Task: In the  document announcement Insert page numer 'on top of the page' change page color to  'Blue'Apply Page border, setting:  Box Style: two thin lines; Color: 'Black;' Width: 1/2  pt
Action: Mouse moved to (82, 19)
Screenshot: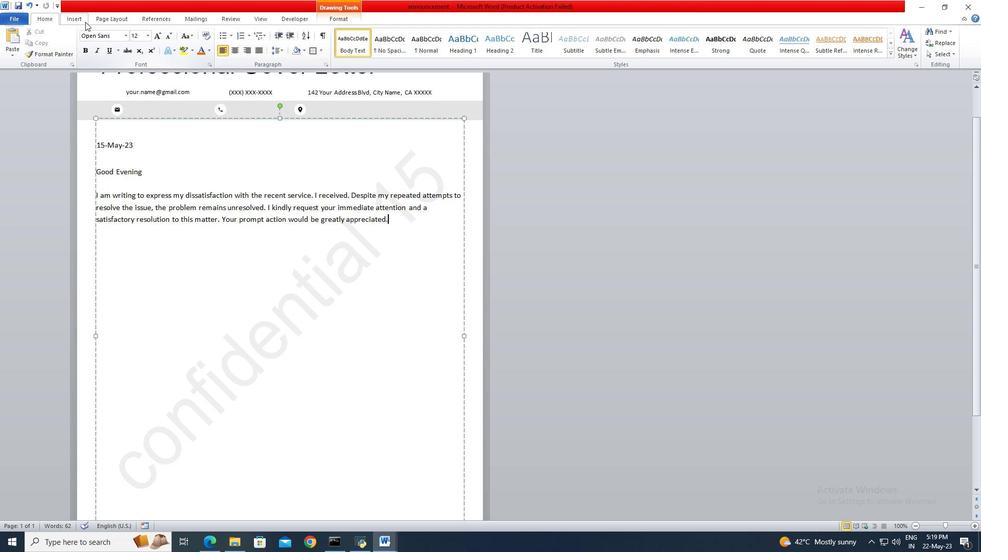 
Action: Mouse pressed left at (82, 19)
Screenshot: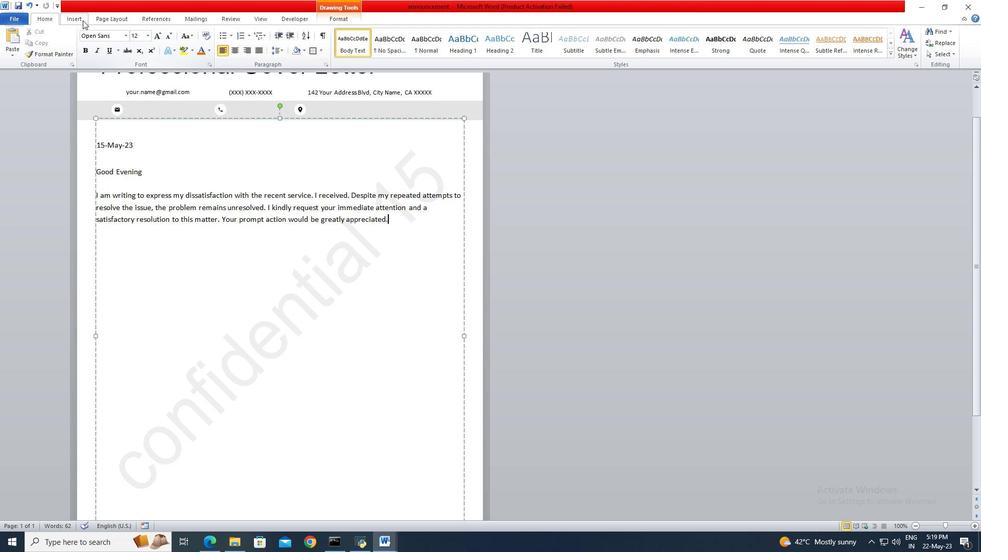 
Action: Mouse moved to (400, 50)
Screenshot: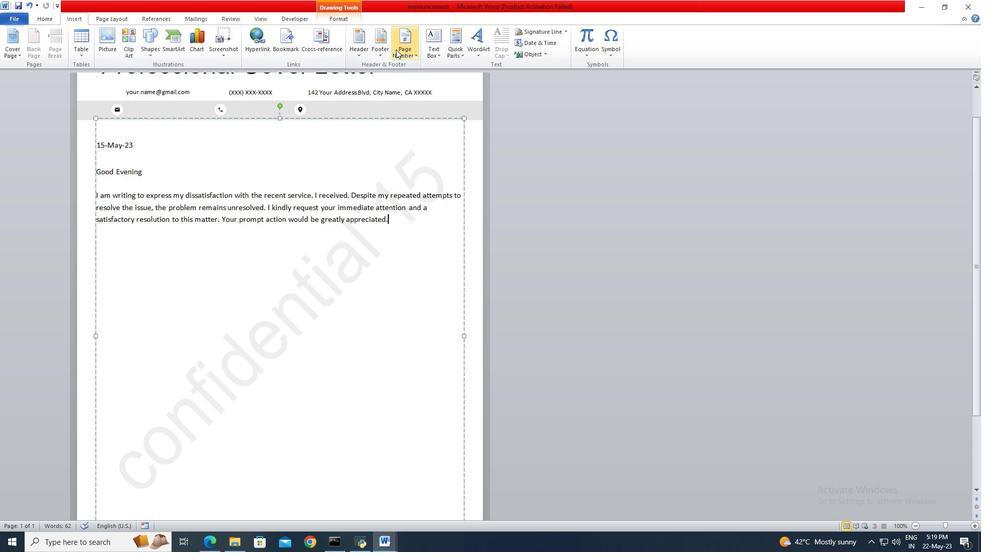 
Action: Mouse pressed left at (400, 50)
Screenshot: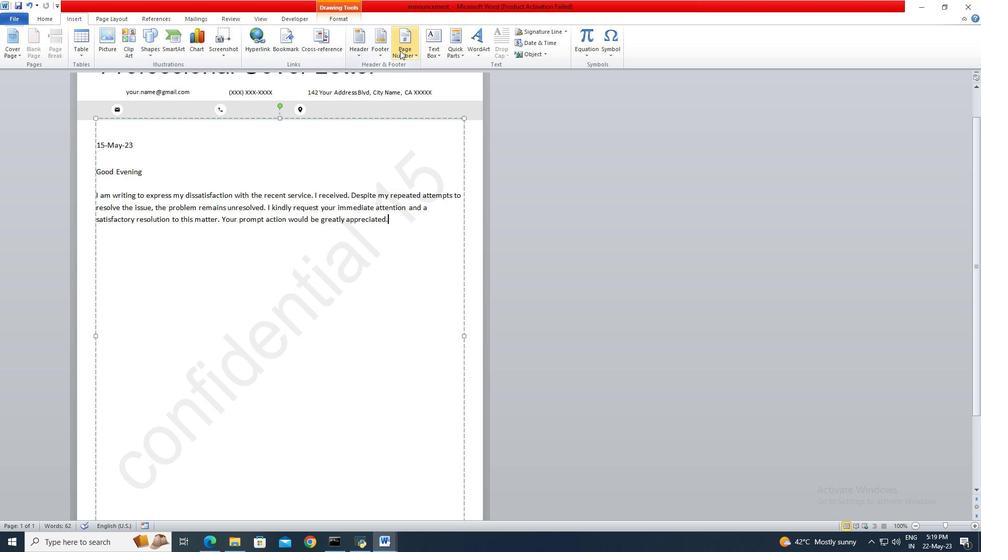 
Action: Mouse moved to (414, 63)
Screenshot: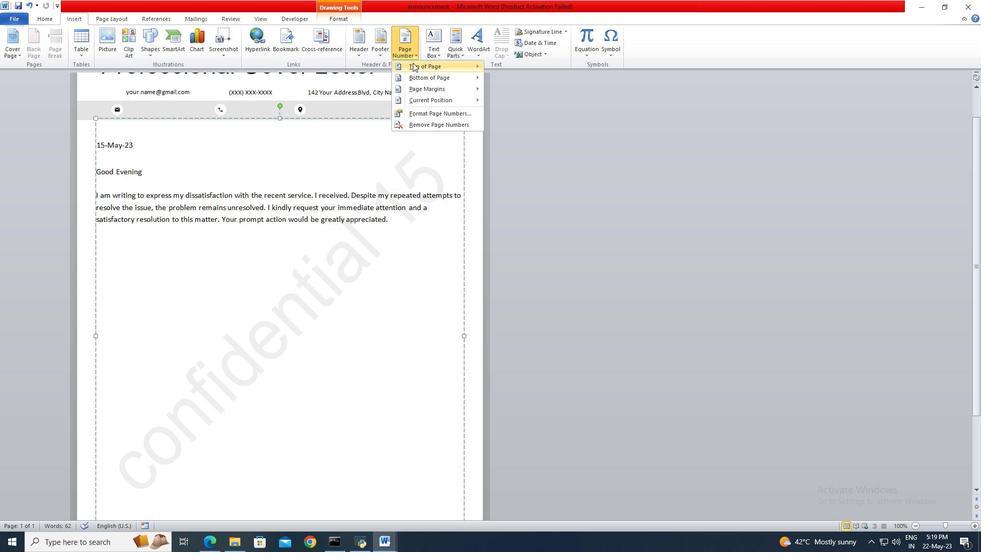 
Action: Mouse pressed left at (414, 63)
Screenshot: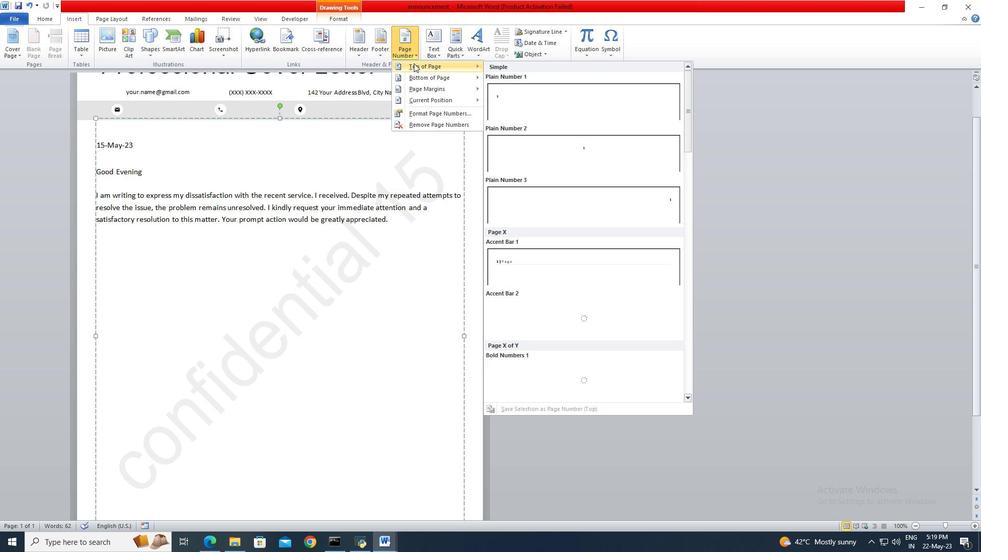 
Action: Mouse moved to (506, 104)
Screenshot: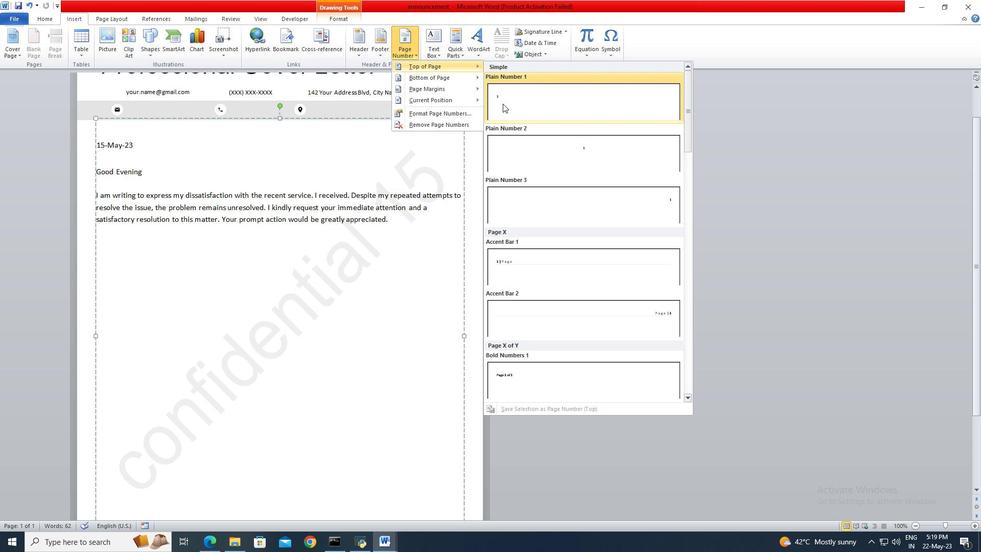 
Action: Mouse pressed left at (506, 104)
Screenshot: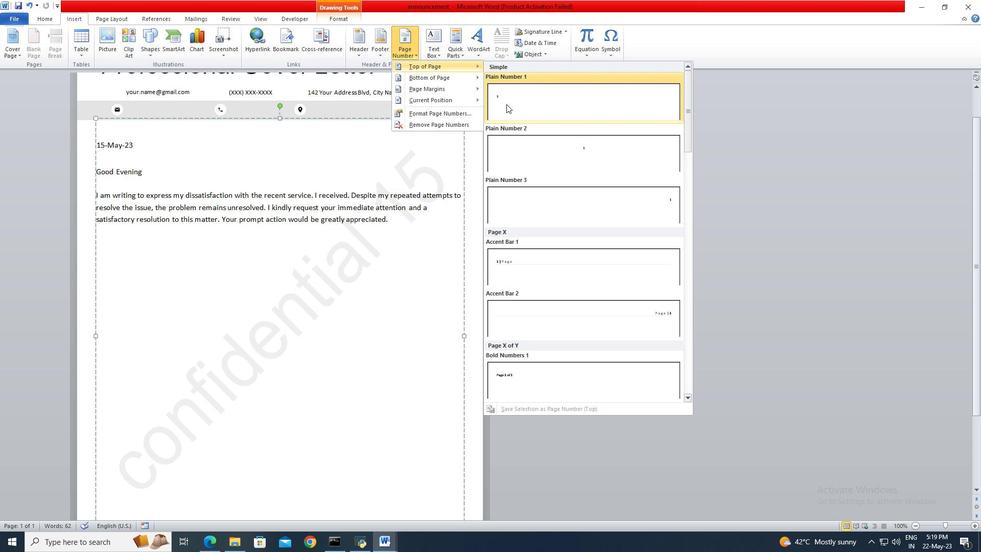
Action: Mouse moved to (132, 17)
Screenshot: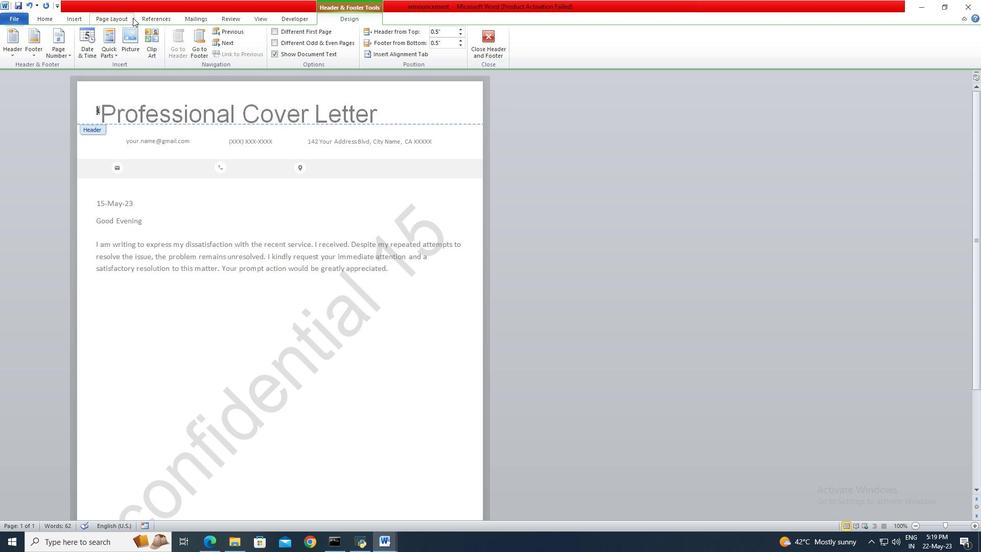 
Action: Mouse pressed left at (132, 17)
Screenshot: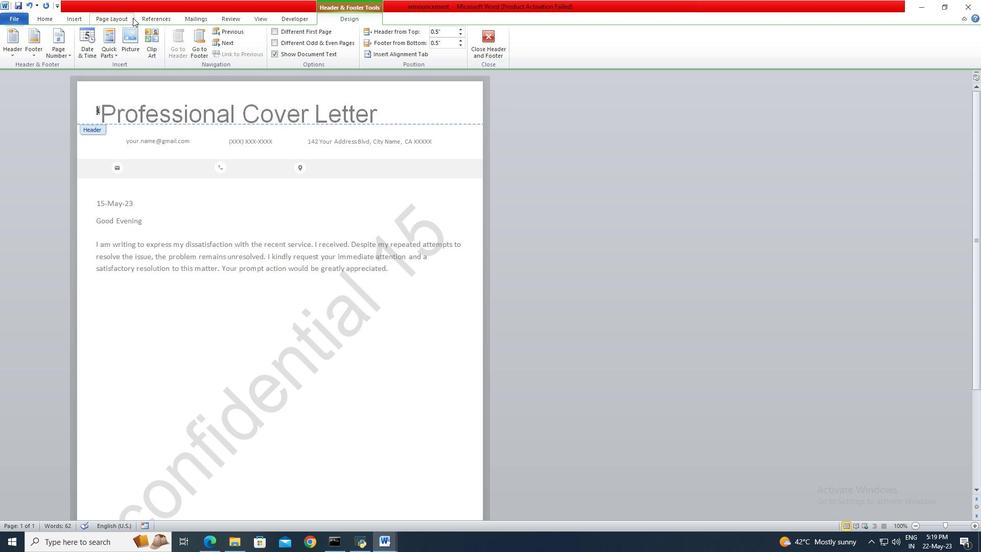 
Action: Mouse moved to (269, 56)
Screenshot: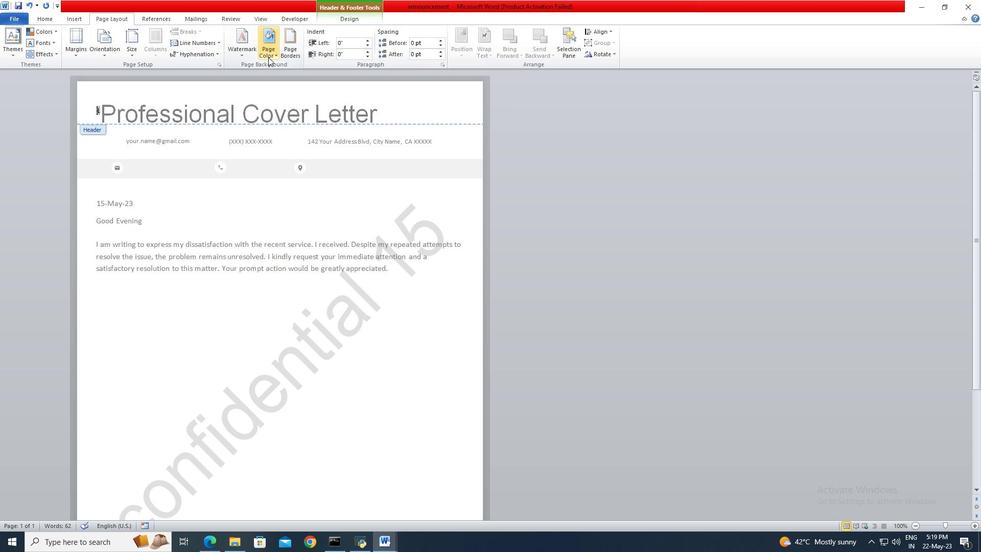 
Action: Mouse pressed left at (269, 56)
Screenshot: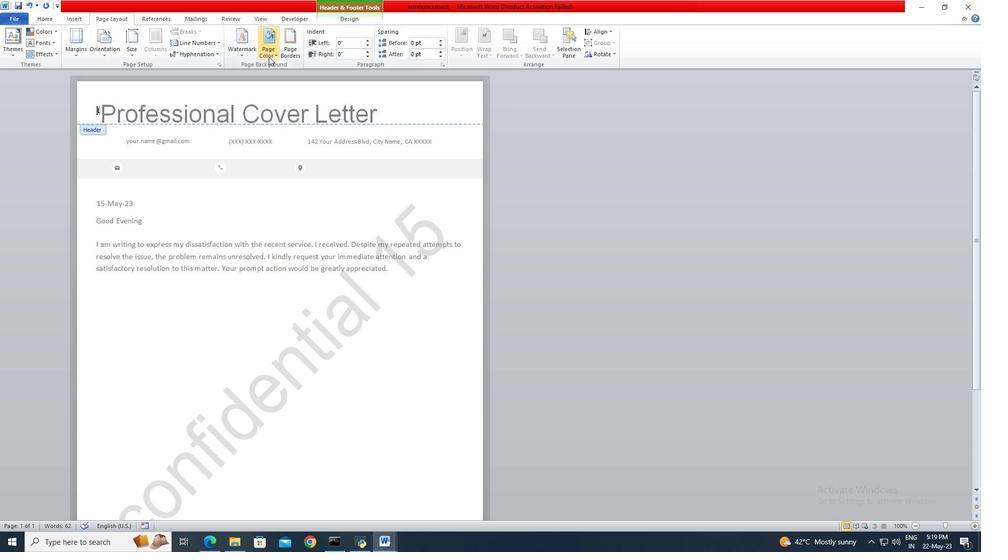 
Action: Mouse moved to (321, 127)
Screenshot: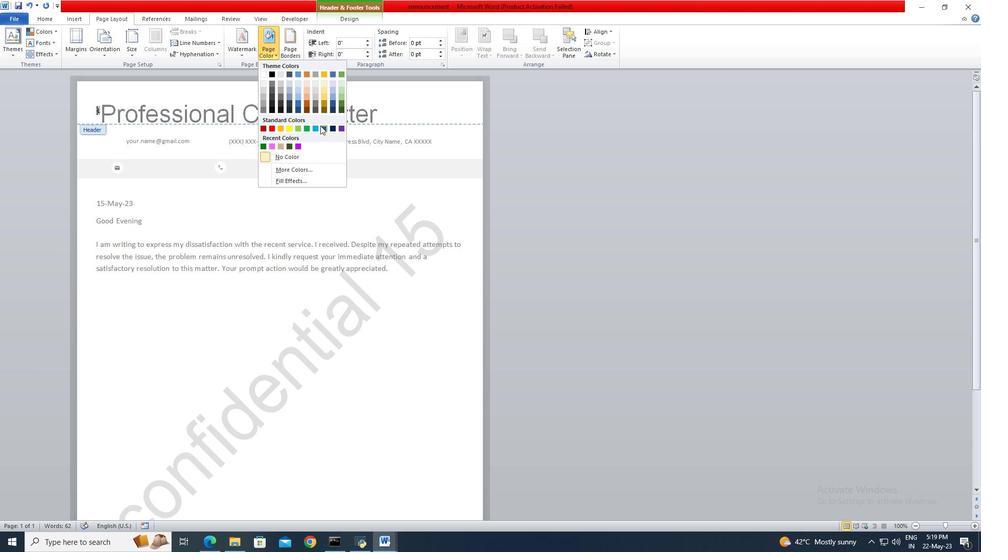 
Action: Mouse pressed left at (321, 127)
Screenshot: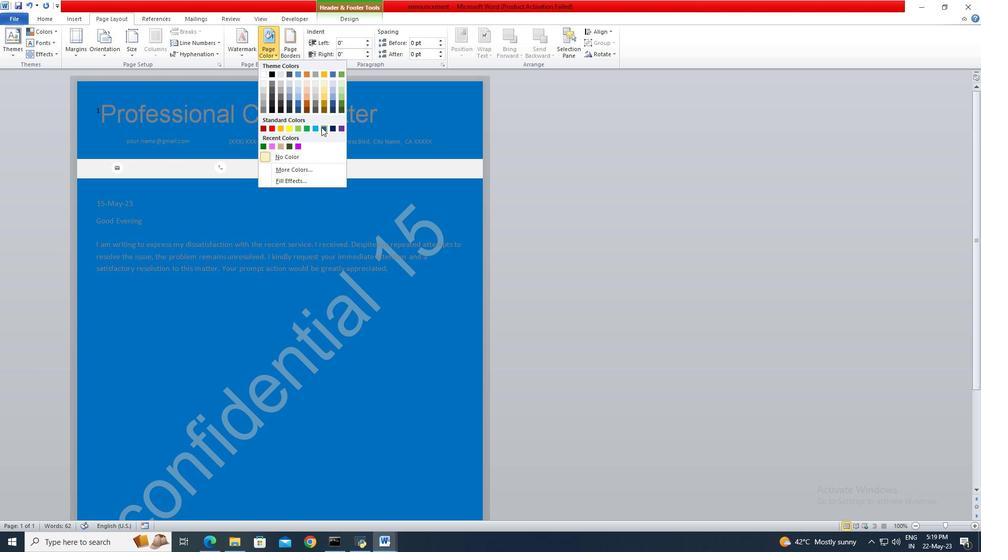 
Action: Mouse moved to (289, 58)
Screenshot: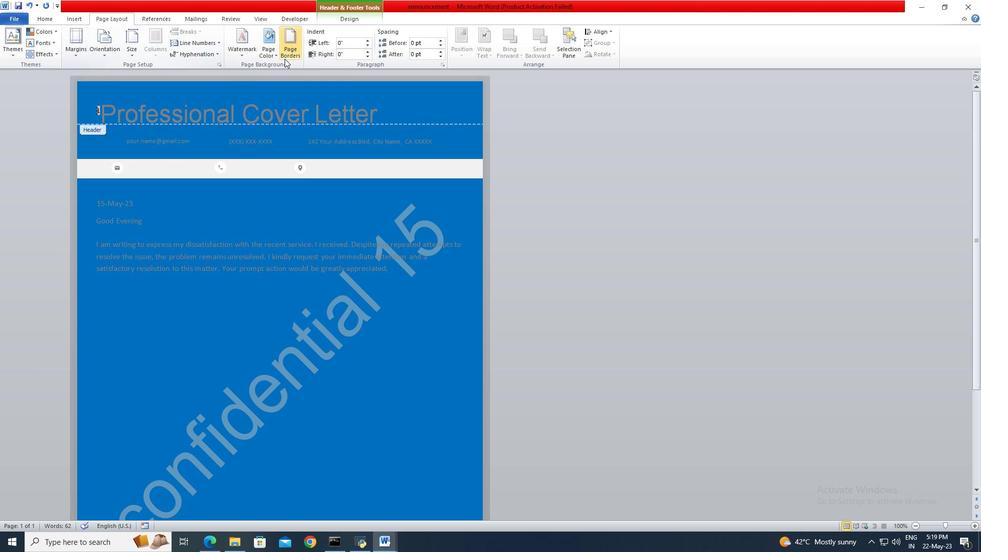 
Action: Mouse pressed left at (289, 58)
Screenshot: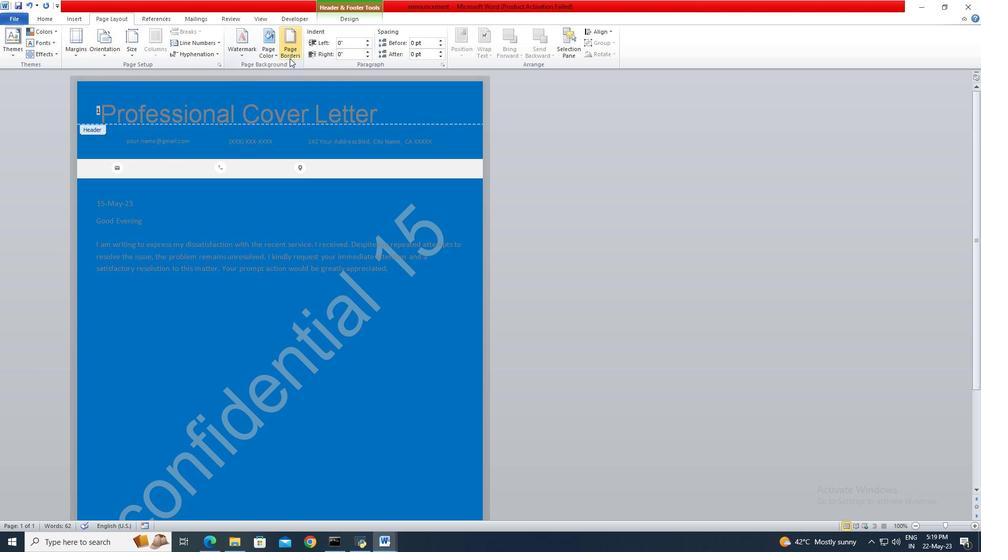 
Action: Mouse moved to (378, 230)
Screenshot: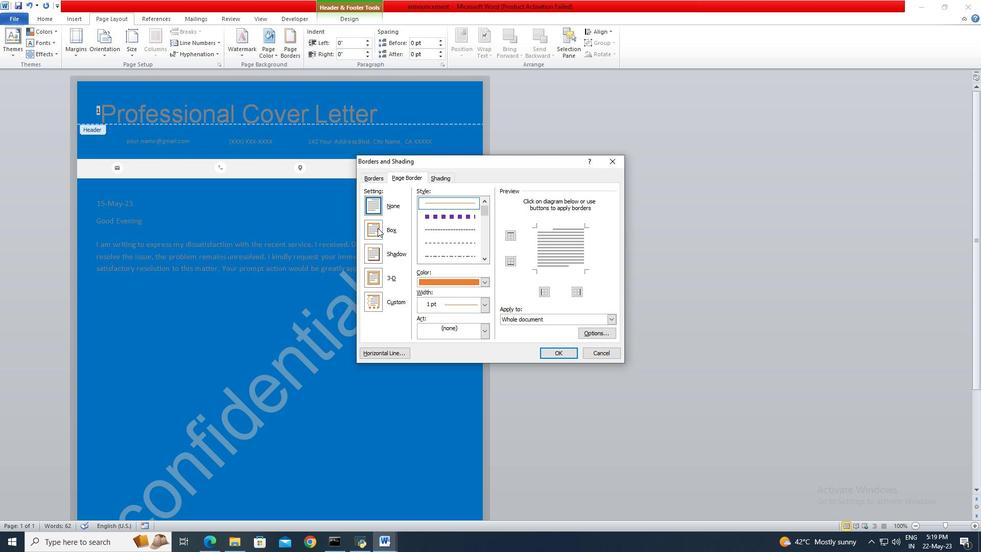 
Action: Mouse pressed left at (378, 230)
Screenshot: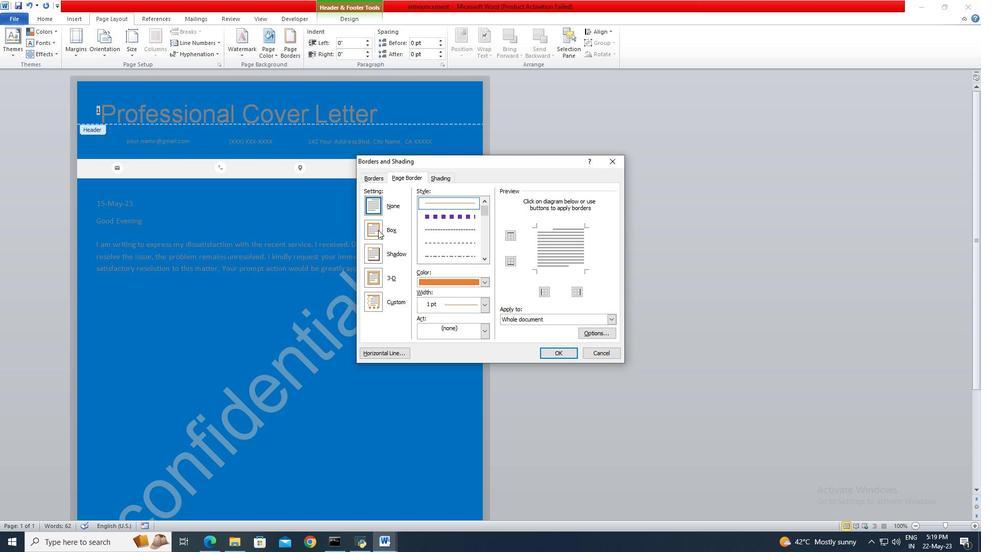 
Action: Mouse moved to (487, 253)
Screenshot: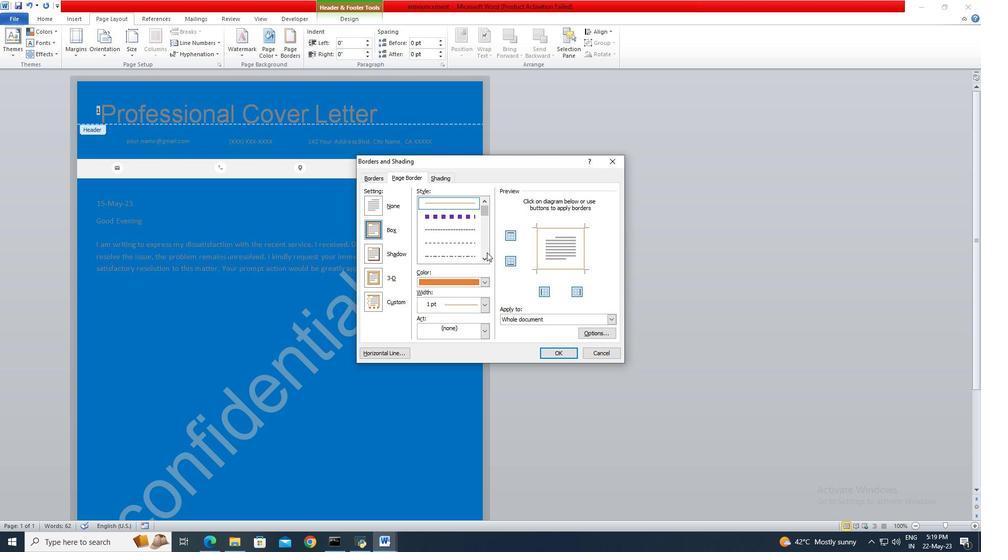 
Action: Mouse pressed left at (487, 253)
Screenshot: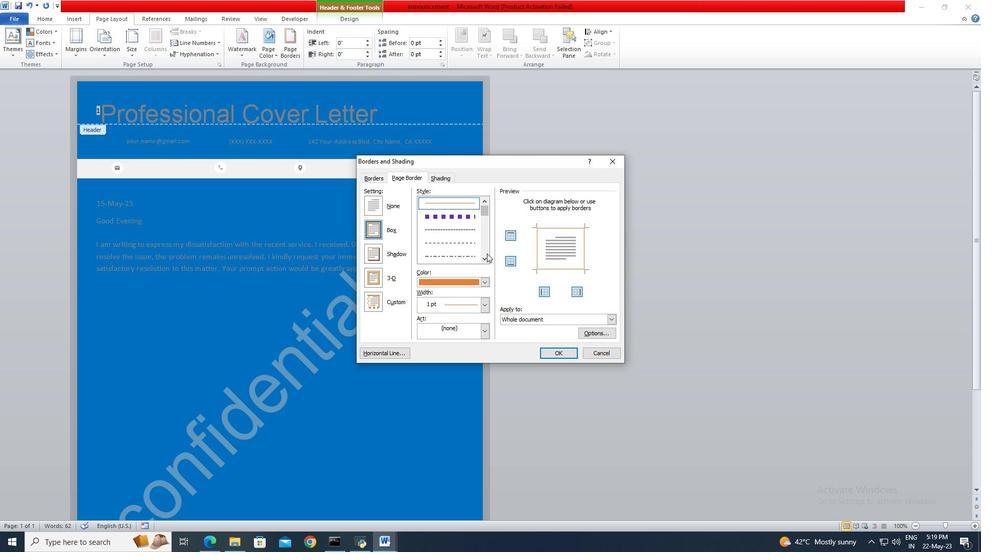 
Action: Mouse pressed left at (487, 253)
Screenshot: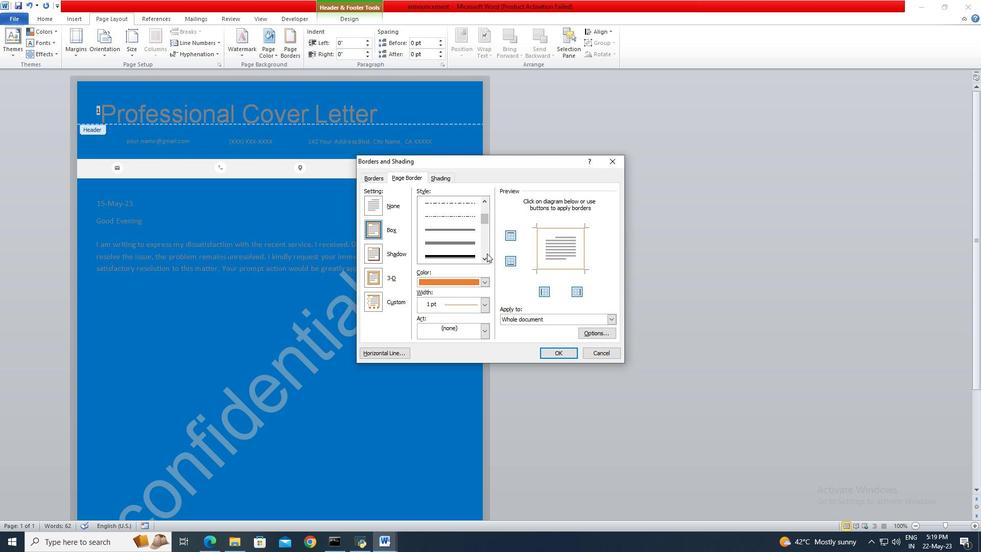 
Action: Mouse moved to (487, 200)
Screenshot: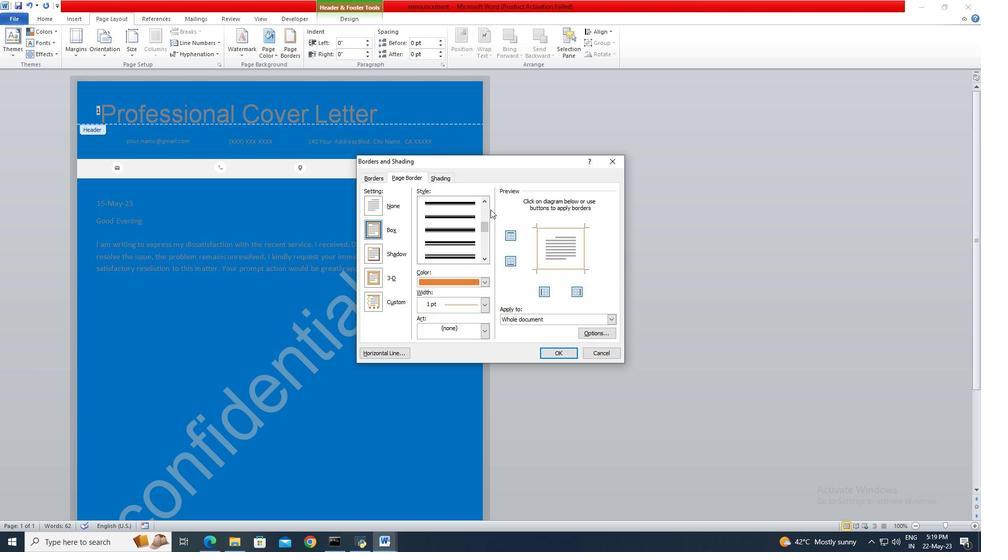 
Action: Mouse pressed left at (487, 200)
Screenshot: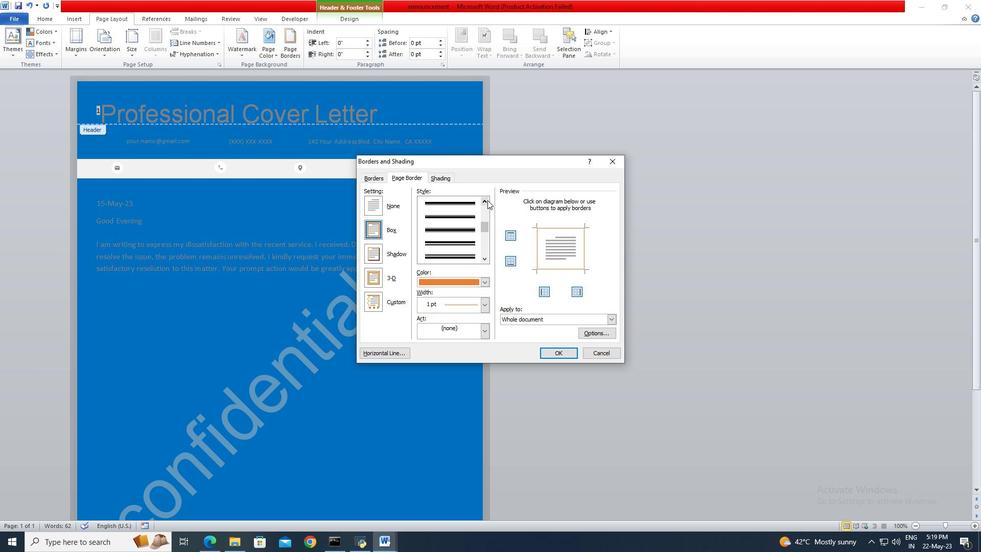 
Action: Mouse pressed left at (487, 200)
Screenshot: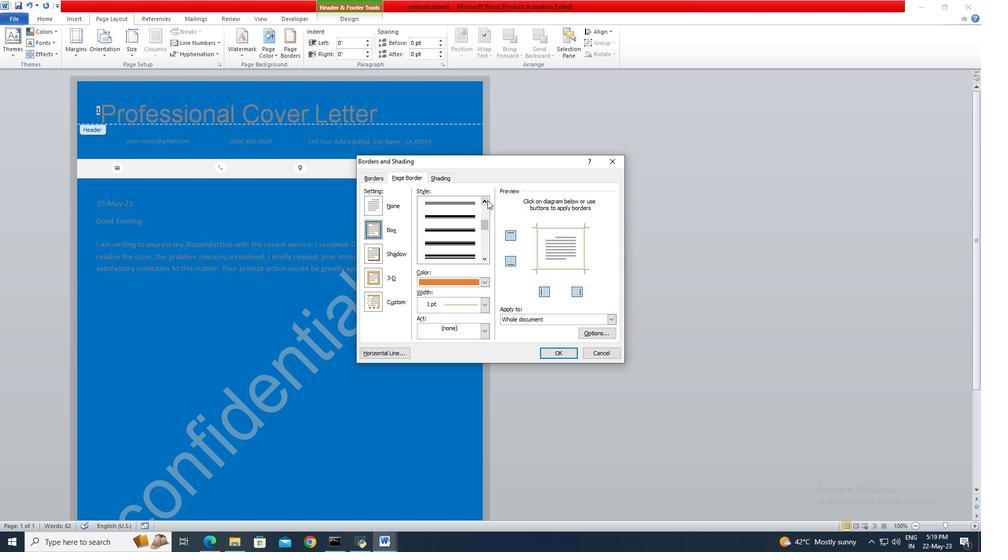 
Action: Mouse moved to (458, 203)
Screenshot: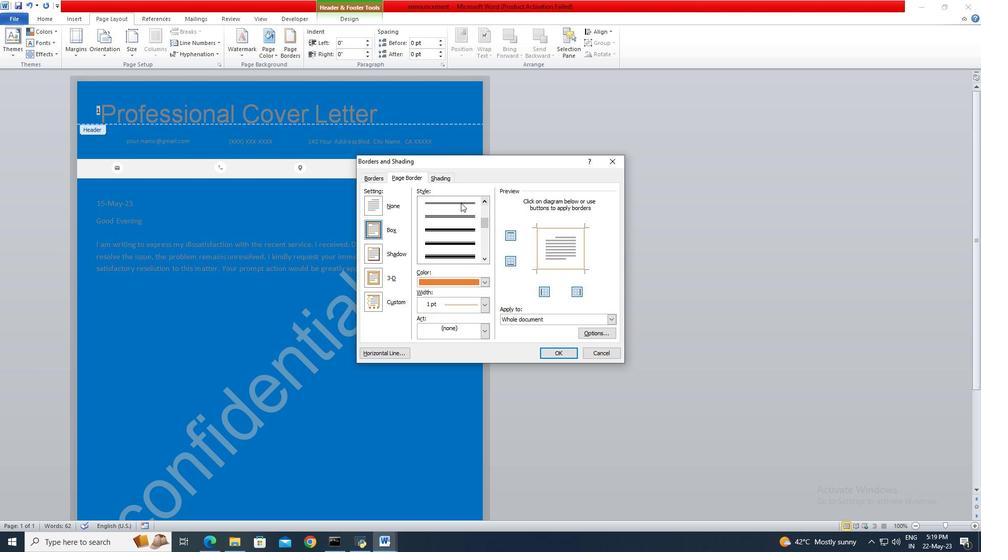
Action: Mouse pressed left at (458, 203)
Screenshot: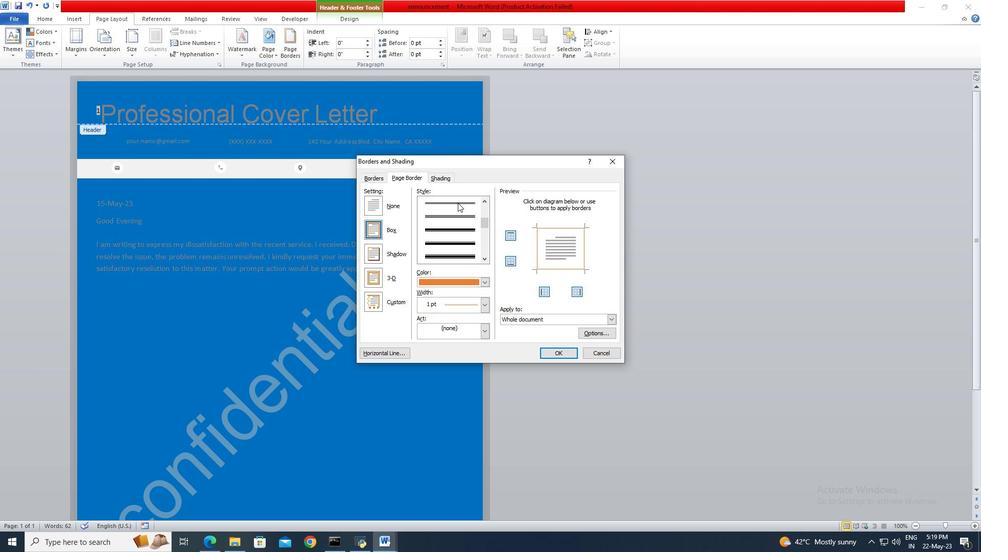 
Action: Mouse moved to (482, 282)
Screenshot: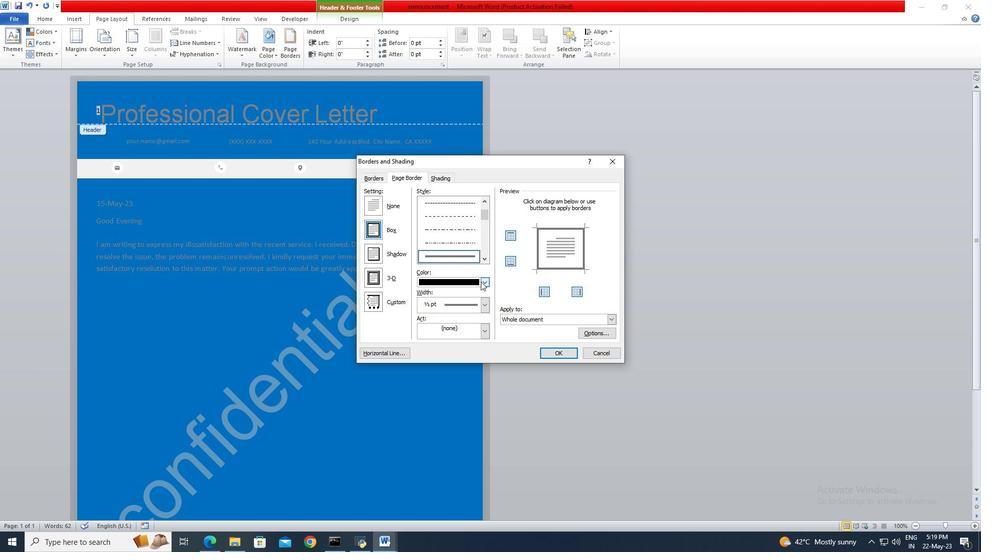 
Action: Mouse pressed left at (482, 282)
Screenshot: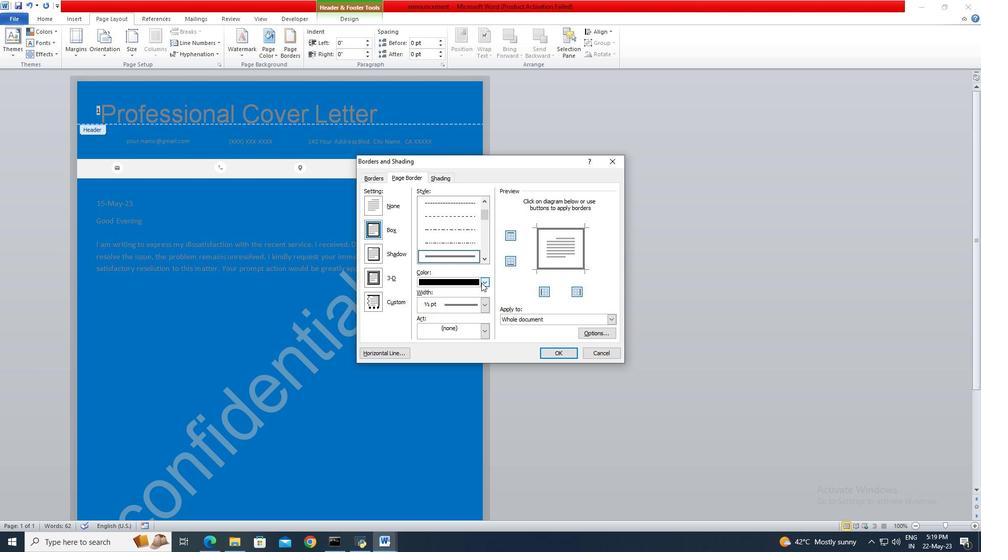 
Action: Mouse moved to (431, 313)
Screenshot: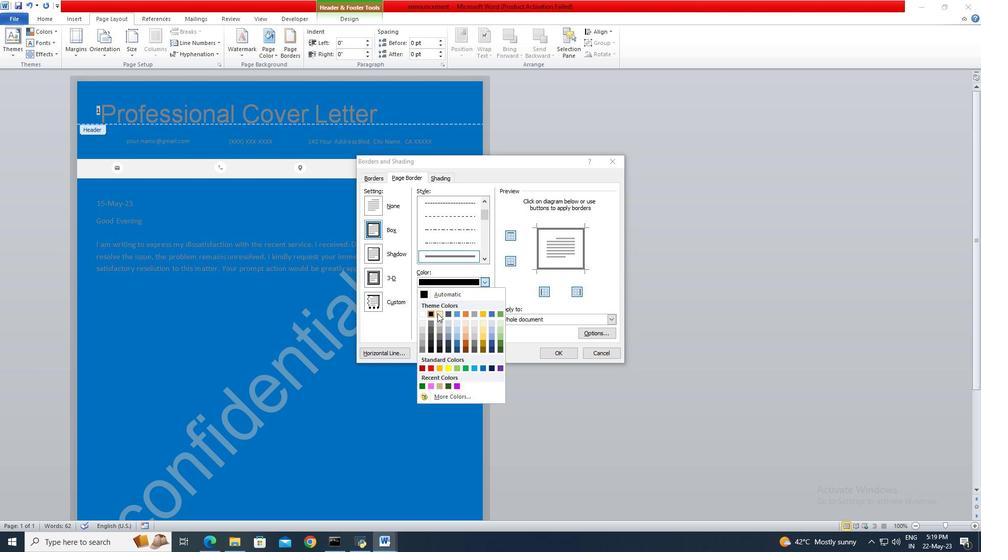 
Action: Mouse pressed left at (431, 313)
Screenshot: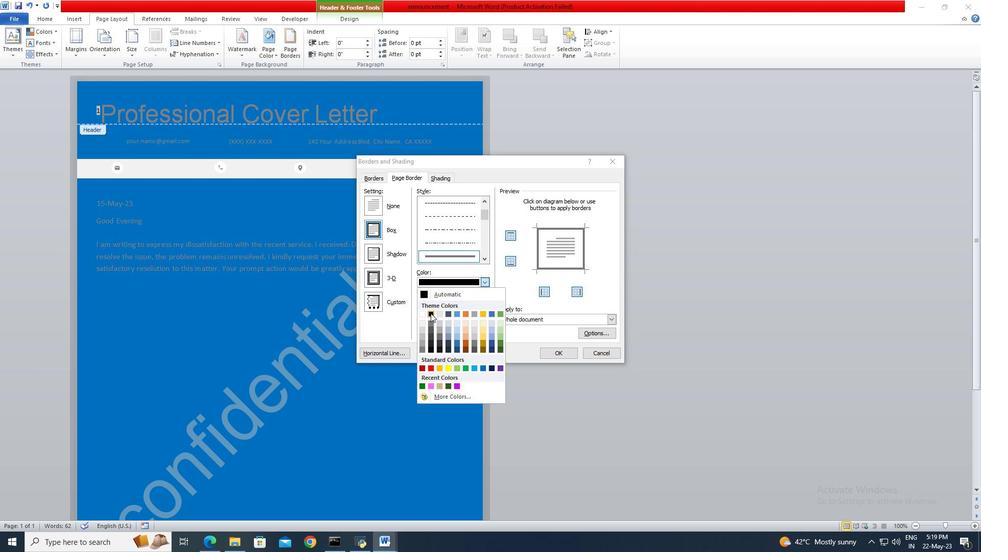 
Action: Mouse moved to (483, 303)
Screenshot: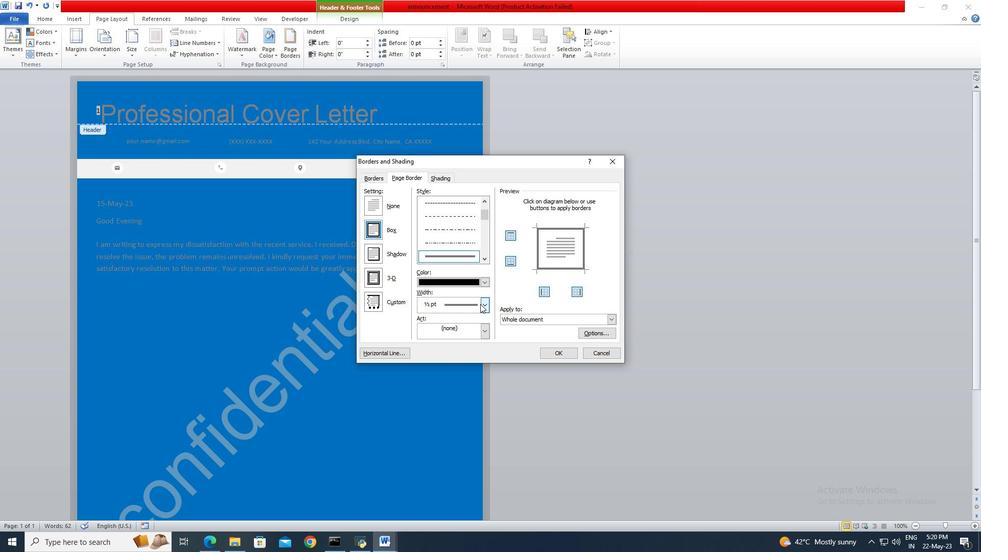 
Action: Mouse pressed left at (483, 303)
Screenshot: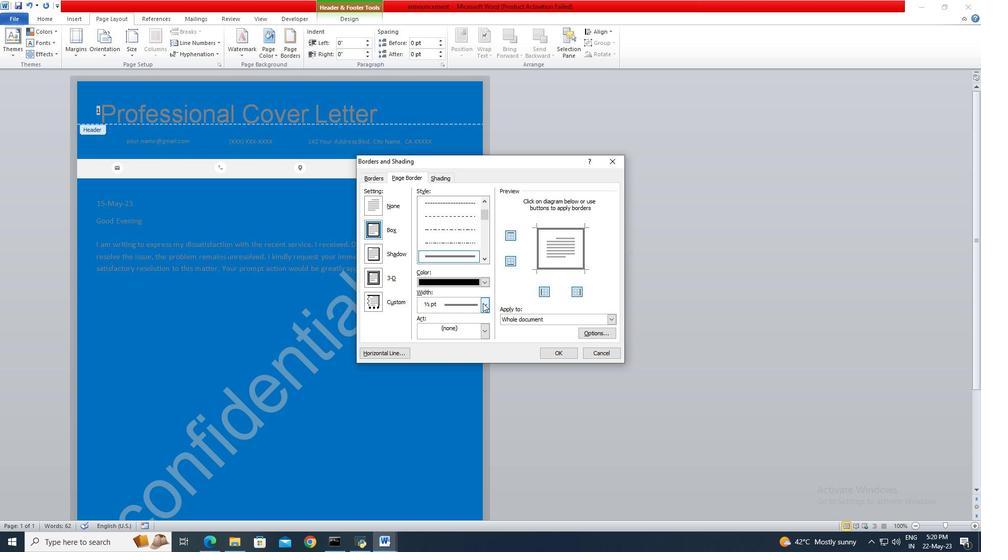 
Action: Mouse moved to (470, 336)
Screenshot: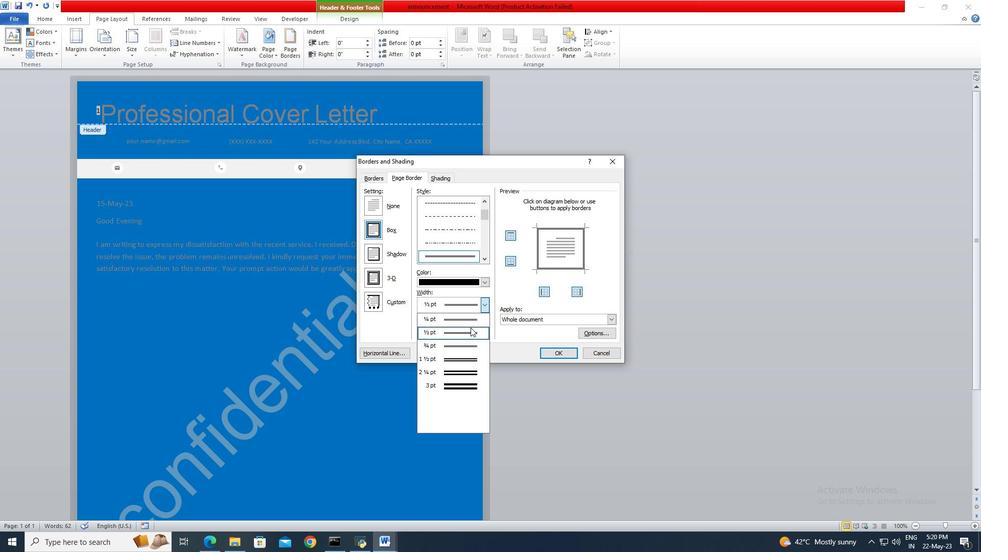 
Action: Mouse pressed left at (470, 336)
Screenshot: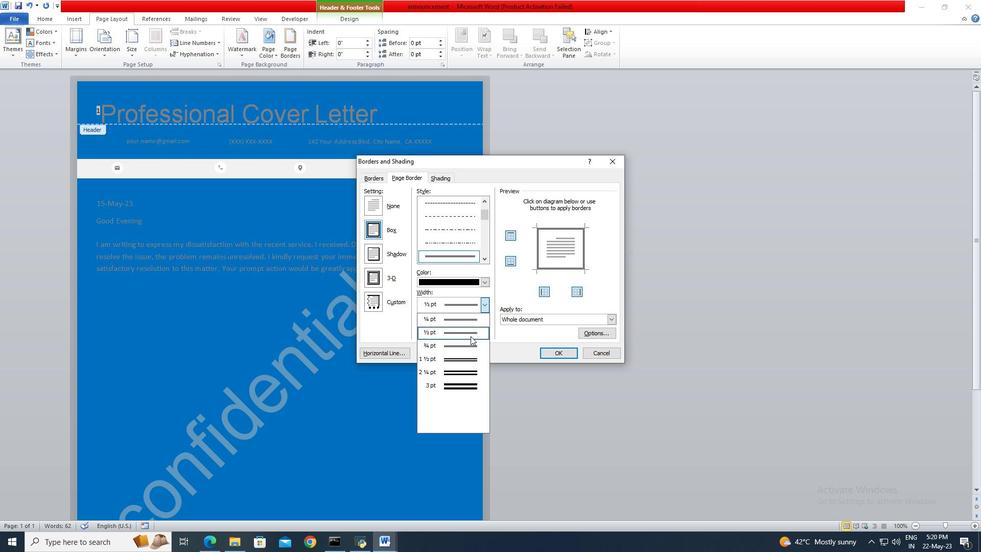
Action: Mouse moved to (555, 352)
Screenshot: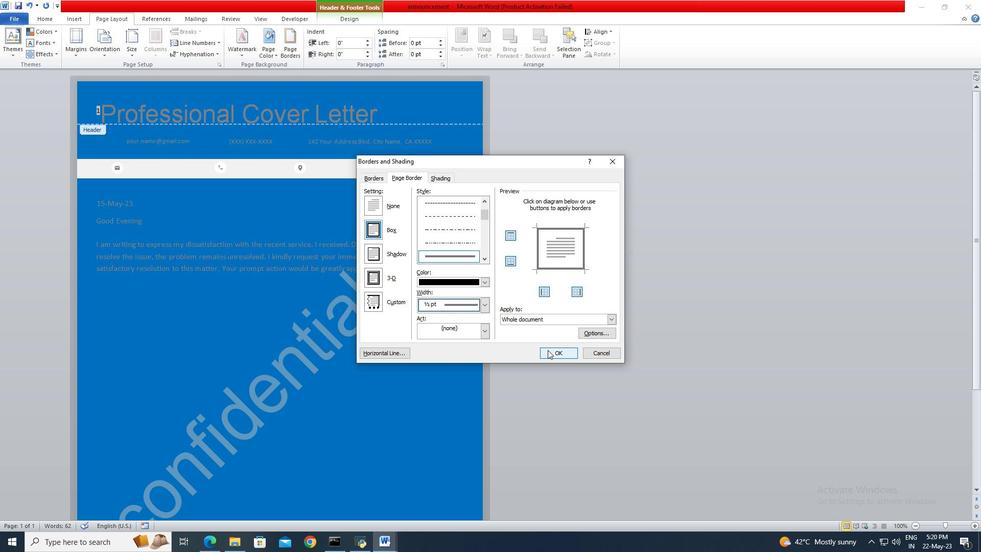 
Action: Mouse pressed left at (555, 352)
Screenshot: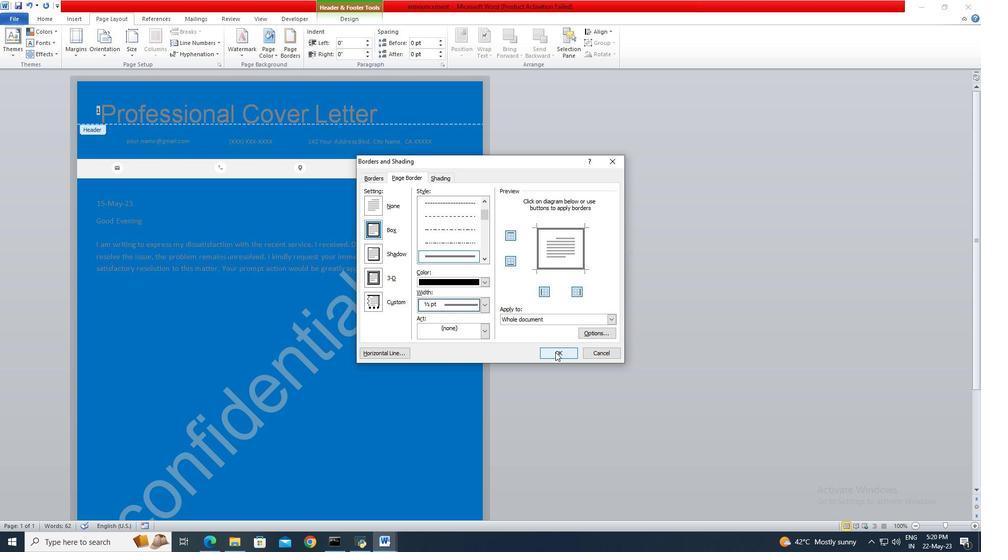 
